 Task: Add Celestial Sleepy Time Extra Tea to the cart.
Action: Mouse pressed left at (19, 86)
Screenshot: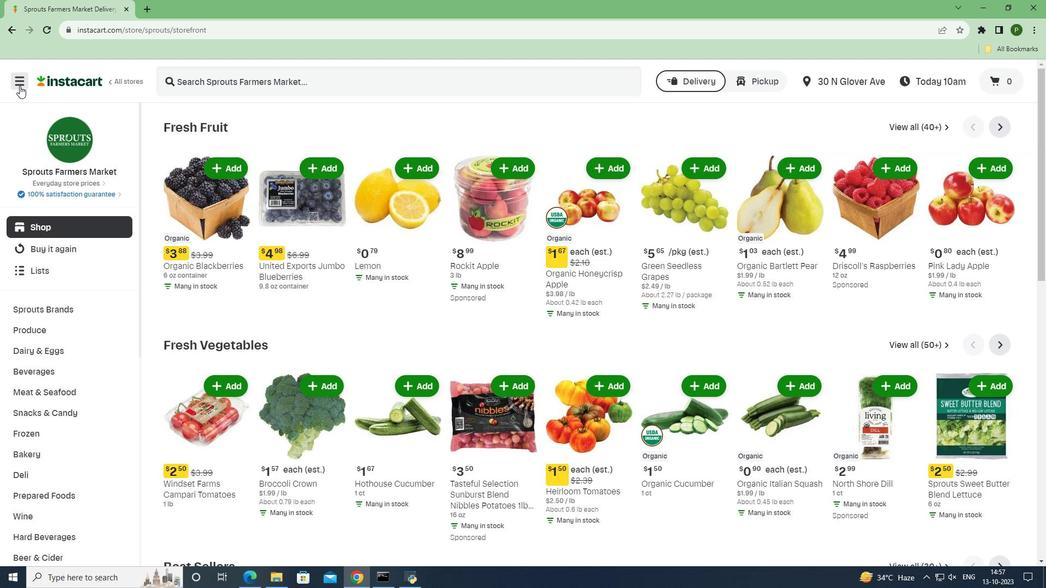 
Action: Mouse moved to (17, 299)
Screenshot: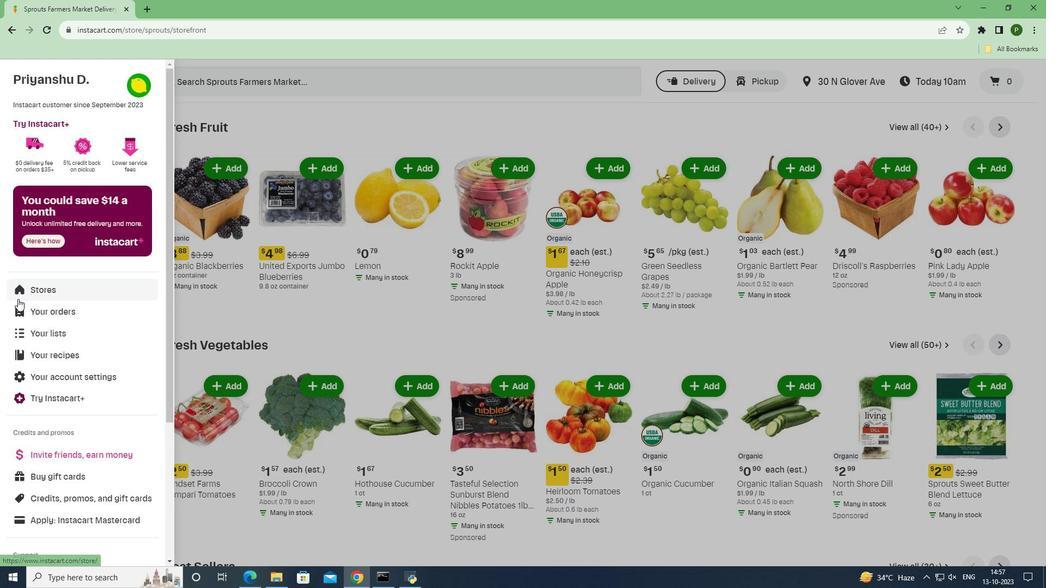 
Action: Mouse pressed left at (17, 299)
Screenshot: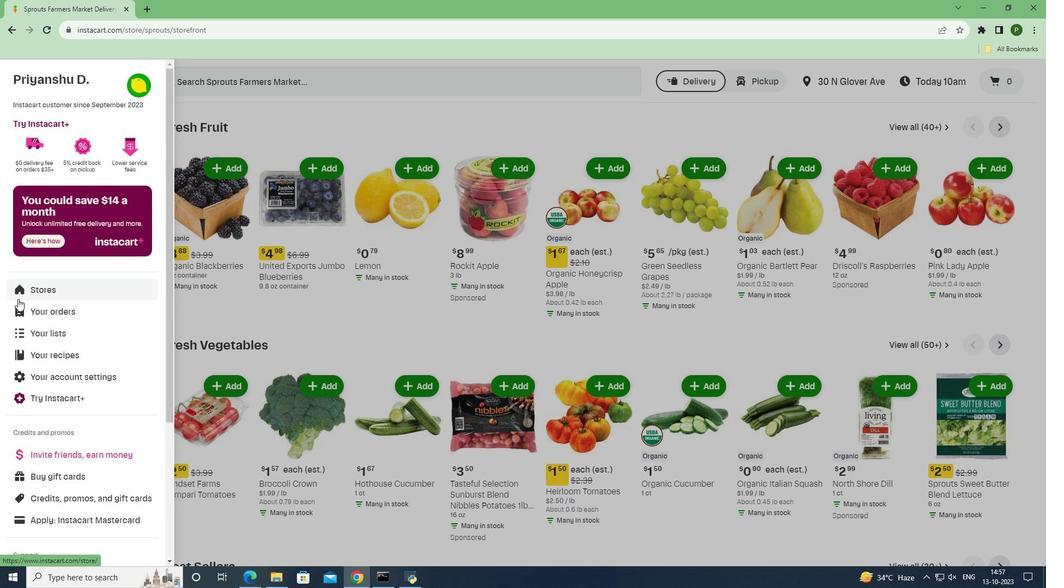 
Action: Mouse moved to (260, 125)
Screenshot: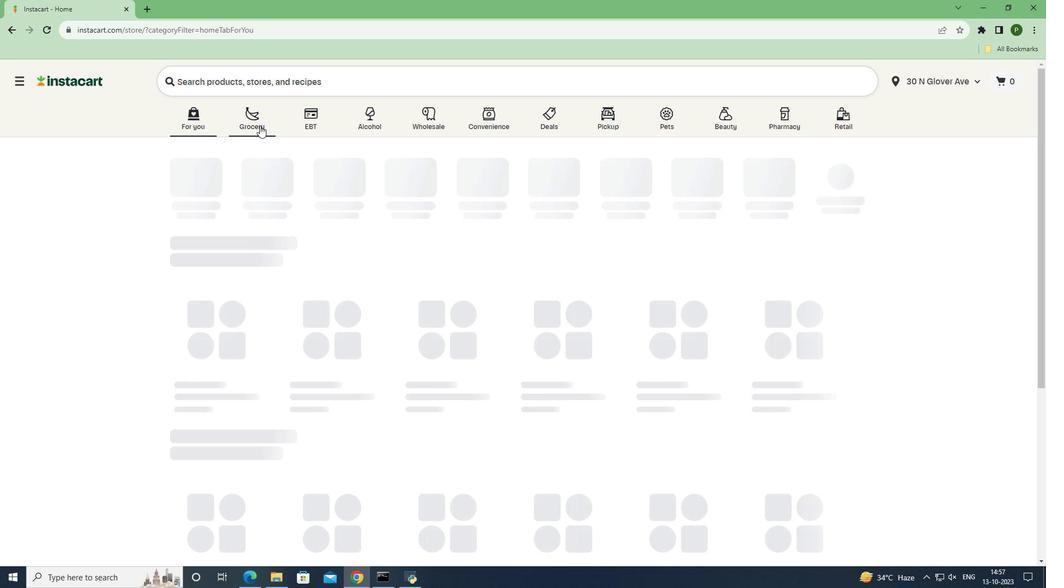 
Action: Mouse pressed left at (260, 125)
Screenshot: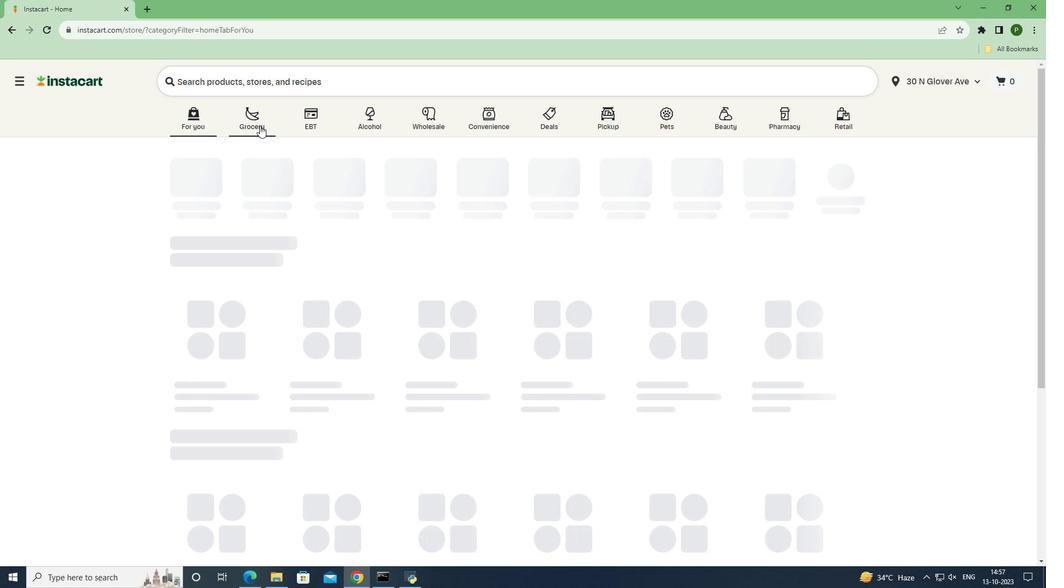 
Action: Mouse moved to (656, 249)
Screenshot: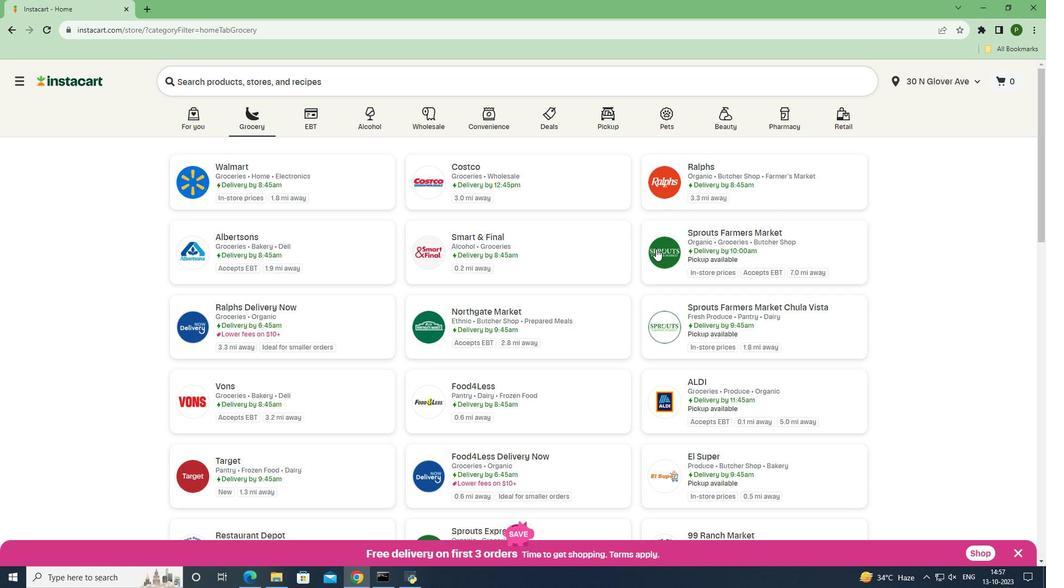 
Action: Mouse pressed left at (656, 249)
Screenshot: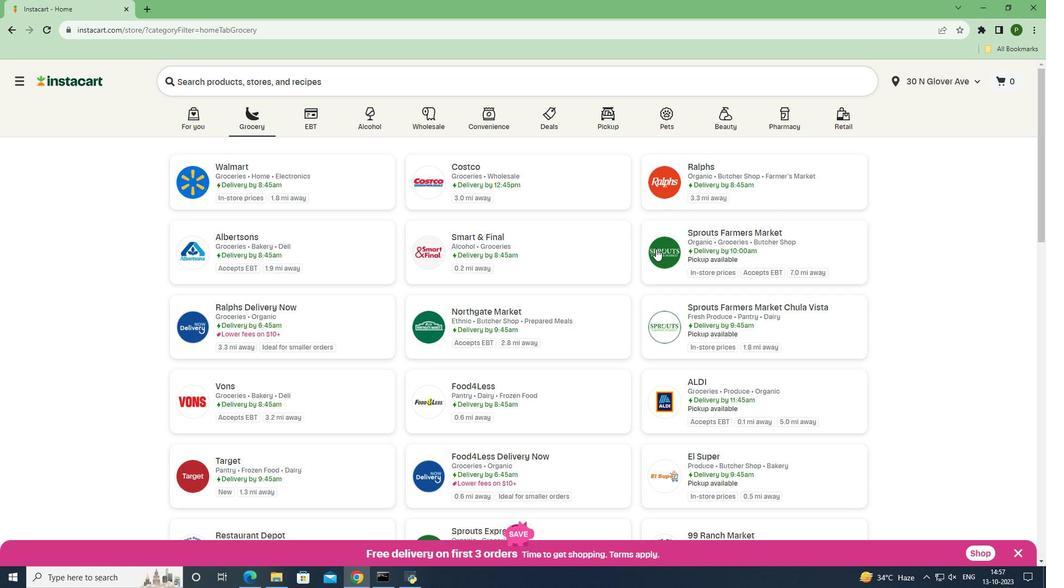 
Action: Mouse moved to (85, 376)
Screenshot: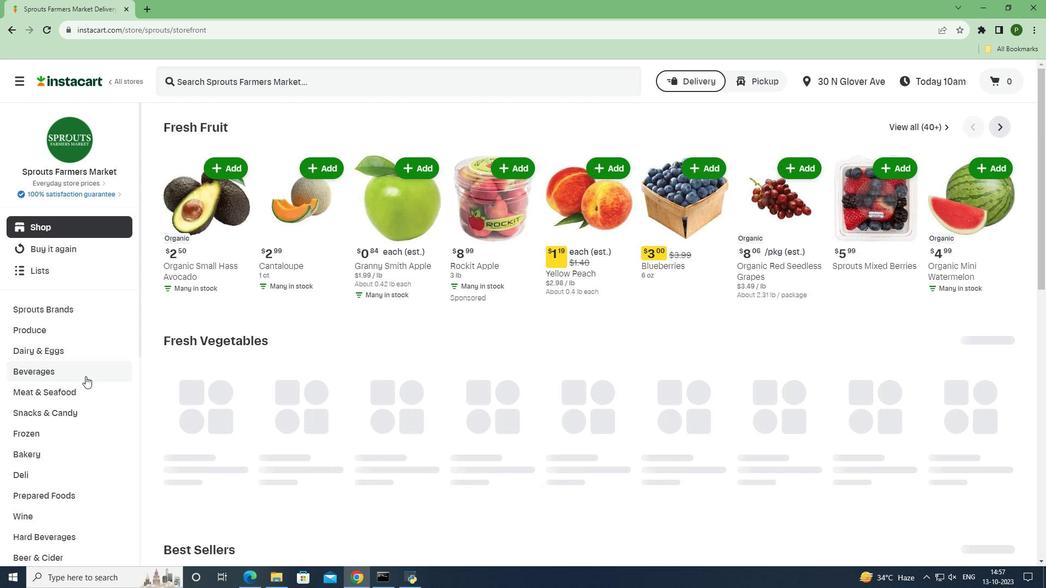 
Action: Mouse pressed left at (85, 376)
Screenshot: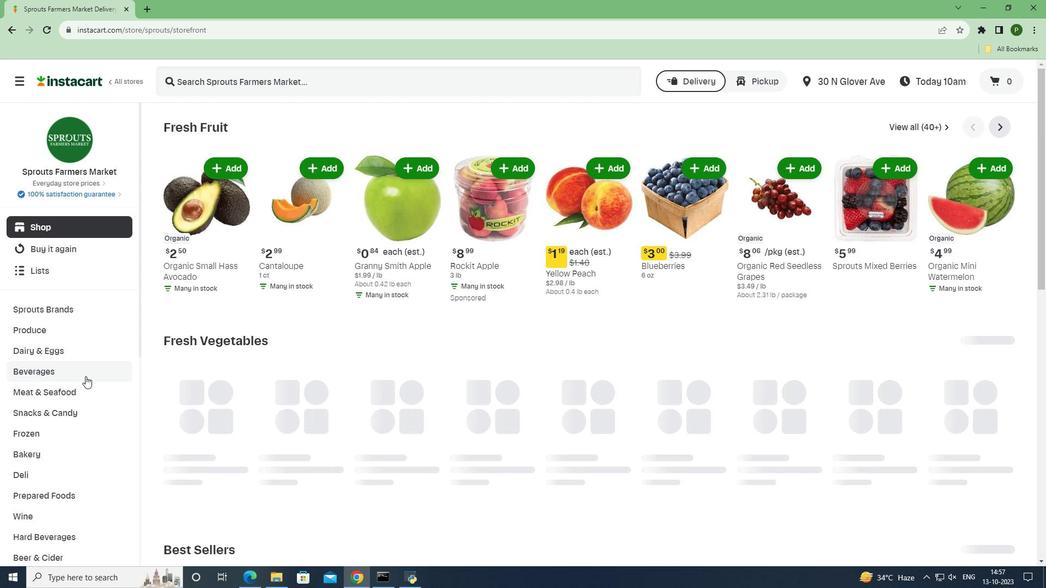 
Action: Mouse moved to (85, 376)
Screenshot: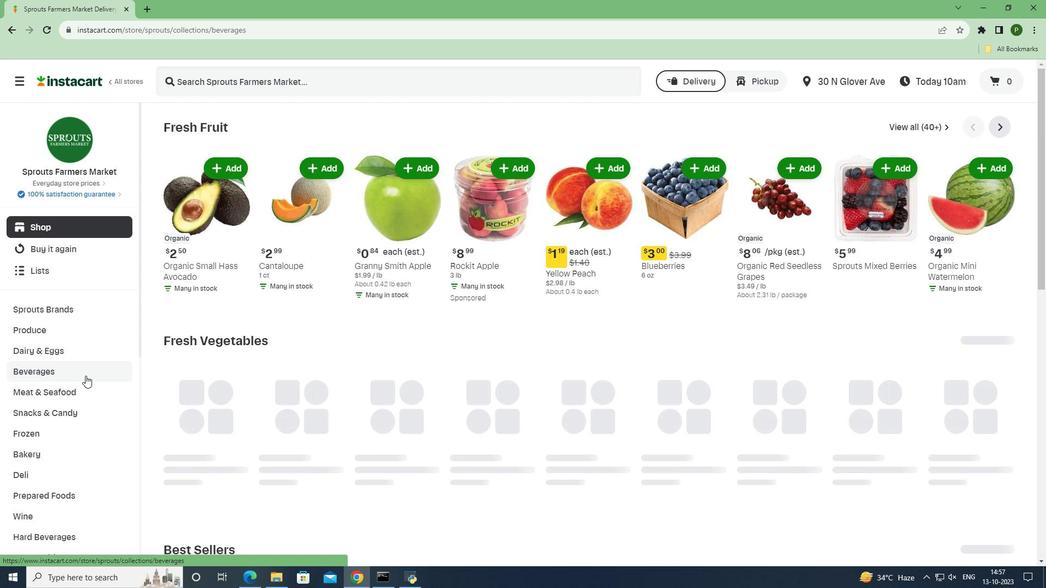 
Action: Mouse pressed left at (85, 376)
Screenshot: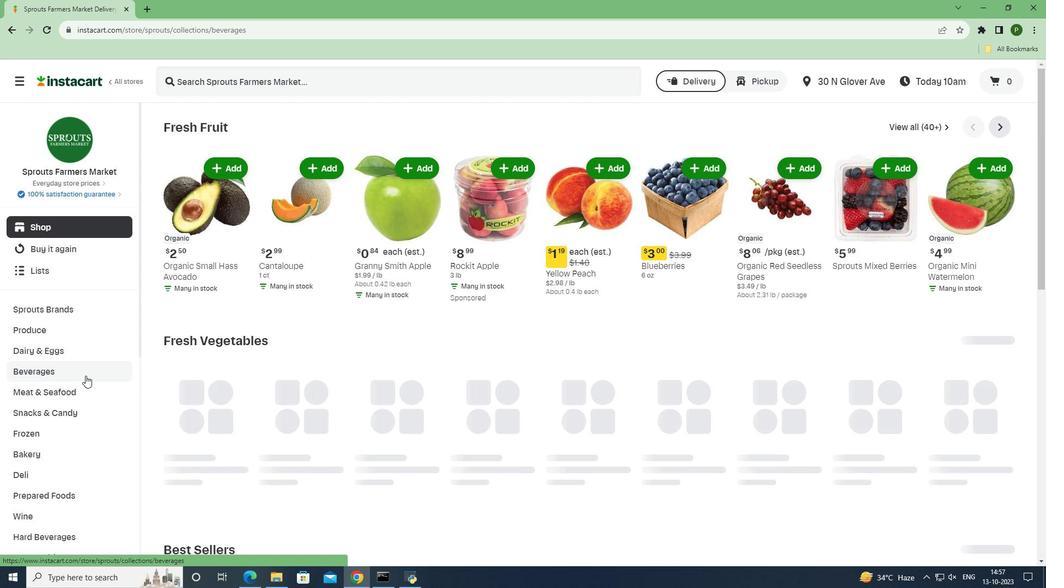 
Action: Mouse moved to (951, 150)
Screenshot: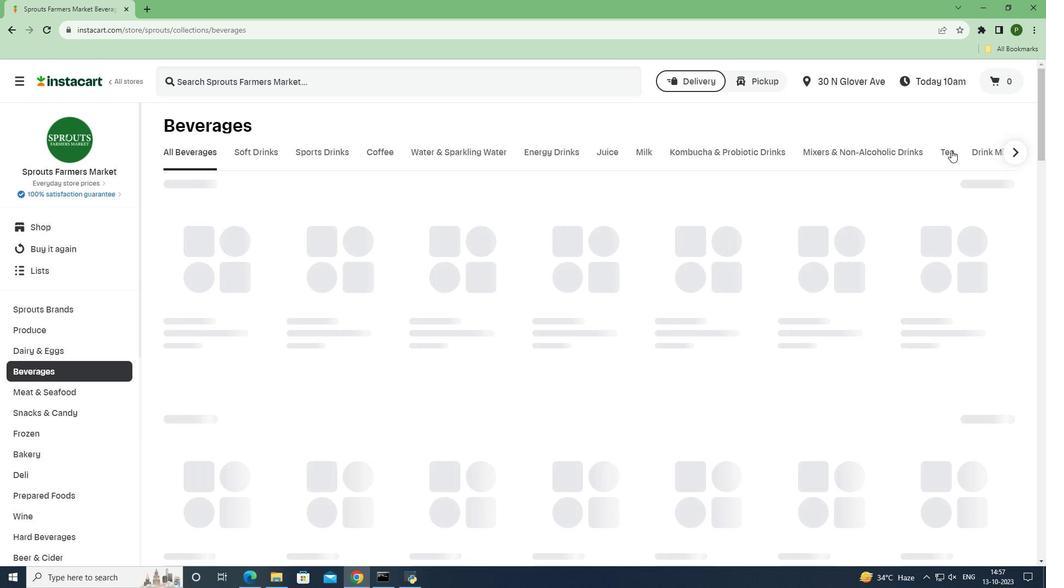 
Action: Mouse pressed left at (951, 150)
Screenshot: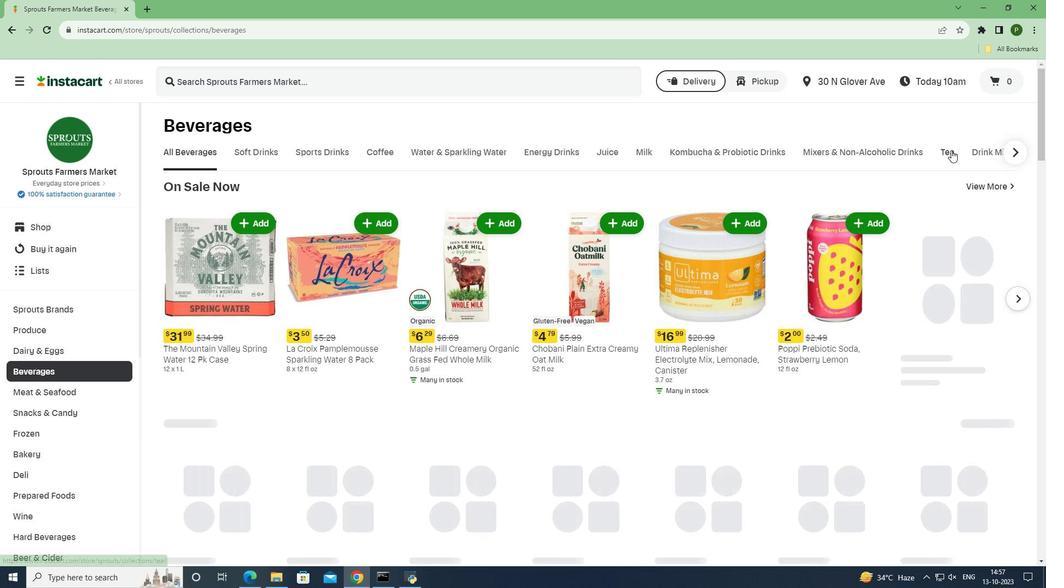 
Action: Mouse moved to (485, 91)
Screenshot: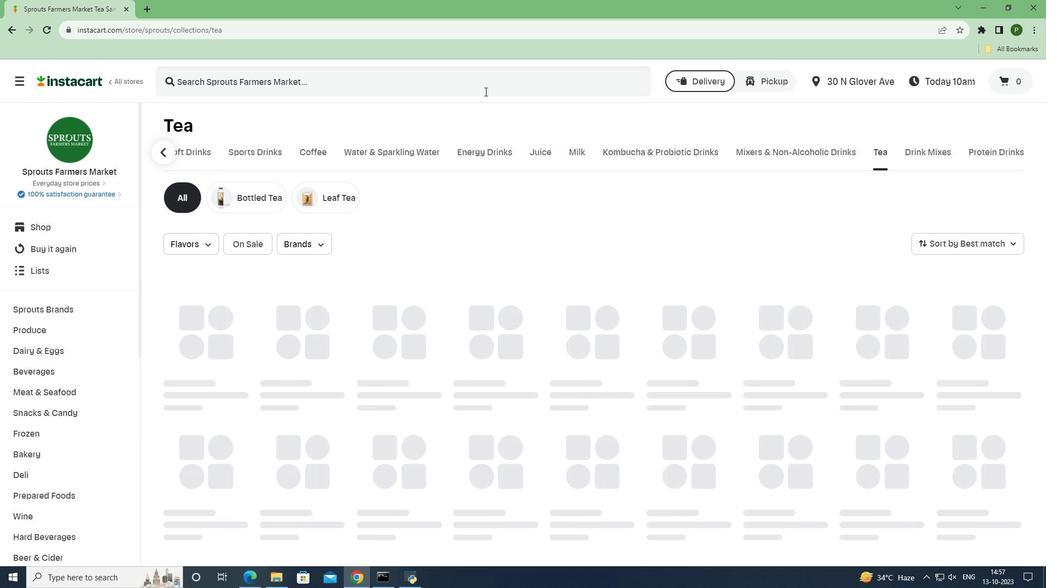 
Action: Mouse pressed left at (485, 91)
Screenshot: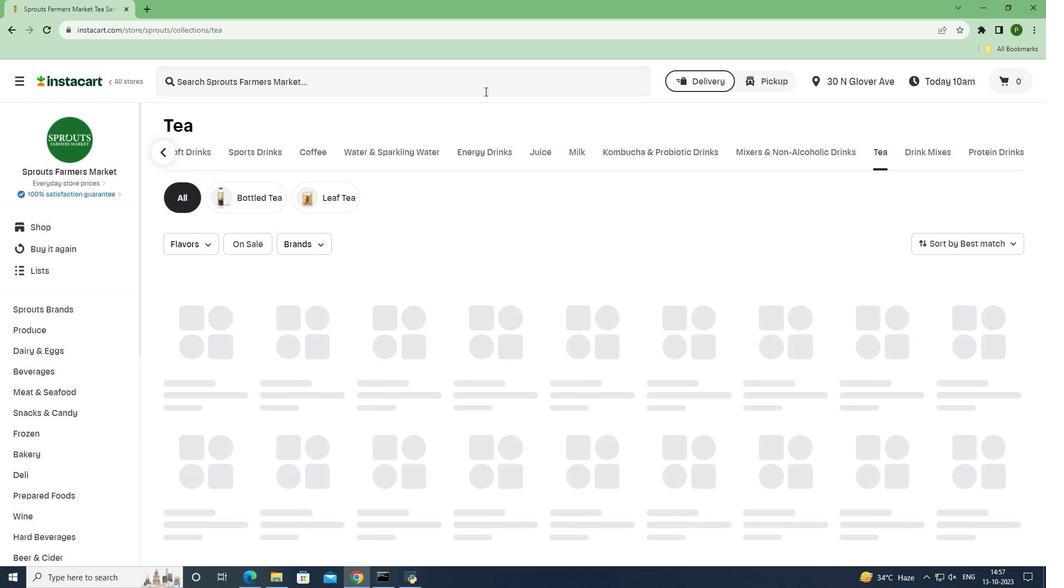 
Action: Key pressed <Key.caps_lock>C<Key.caps_lock>elestial<Key.space><Key.caps_lock>S<Key.caps_lock>leepy<Key.space><Key.caps_lock>T<Key.caps_lock>ime<Key.space><Key.caps_lock>EXTRA<Key.space>T<Key.caps_lock>ea<Key.space><Key.enter>
Screenshot: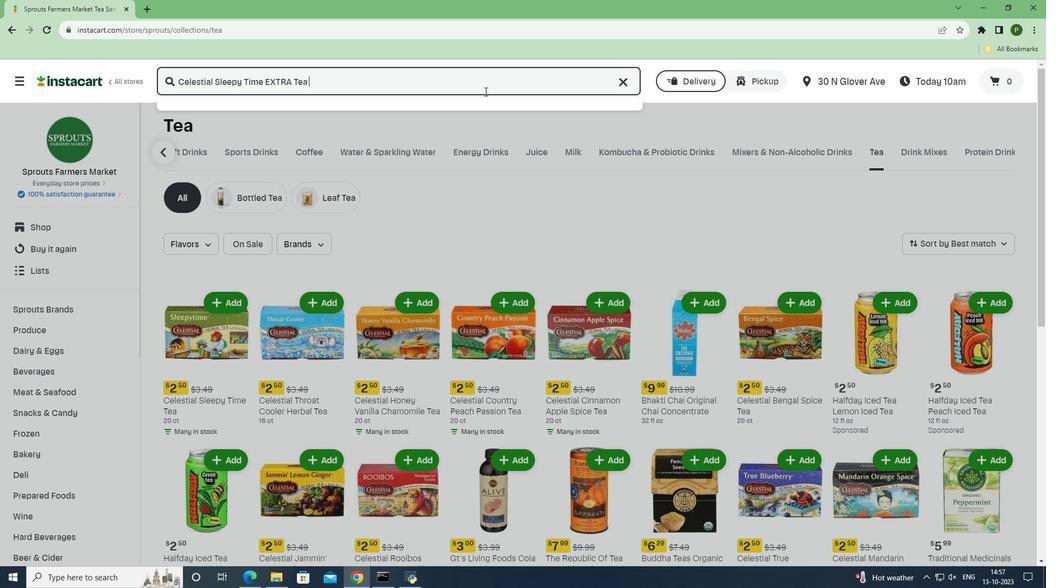 
Action: Mouse moved to (647, 188)
Screenshot: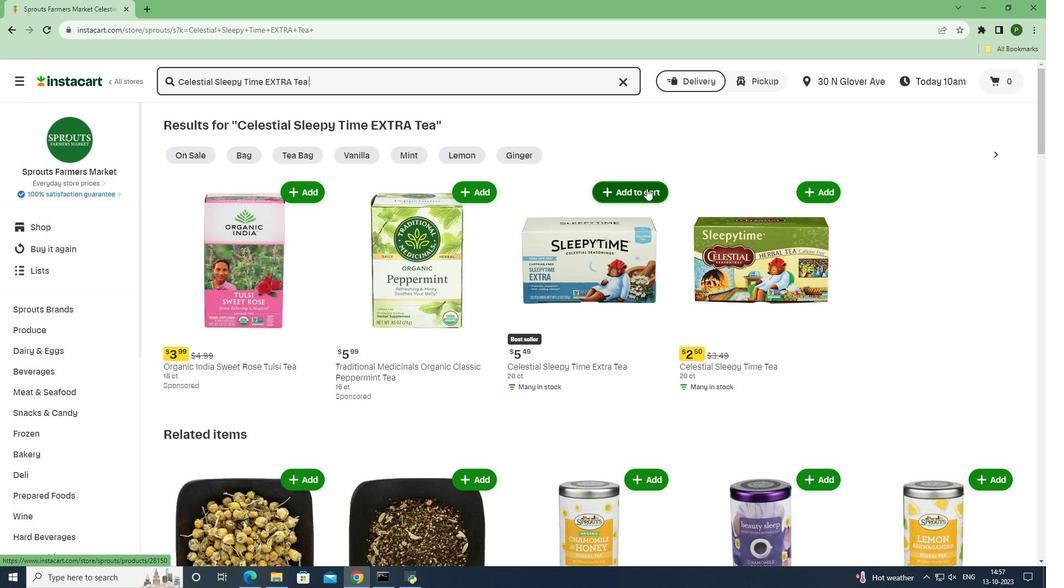 
Action: Mouse pressed left at (647, 188)
Screenshot: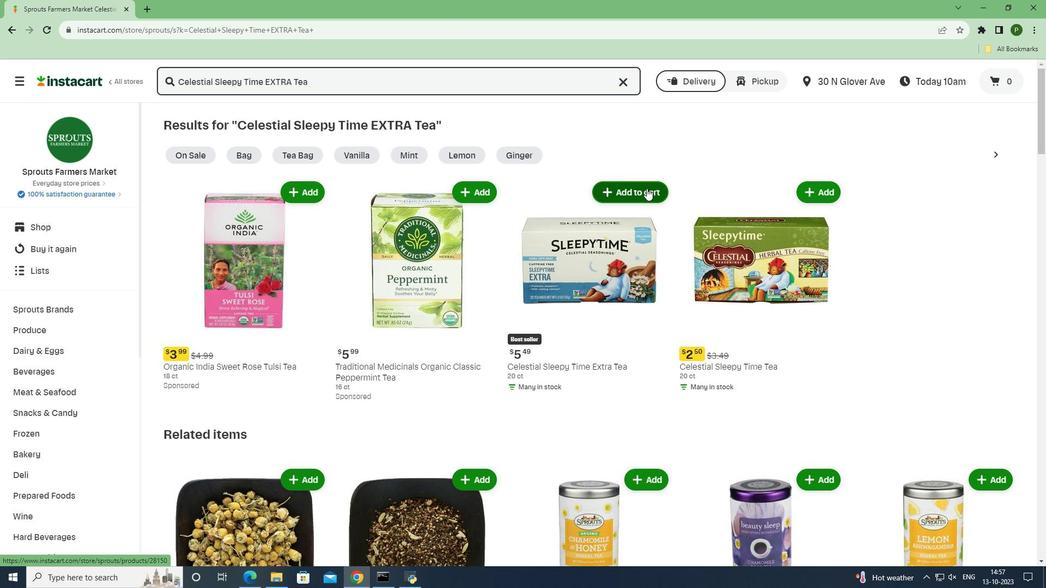 
Action: Mouse moved to (584, 333)
Screenshot: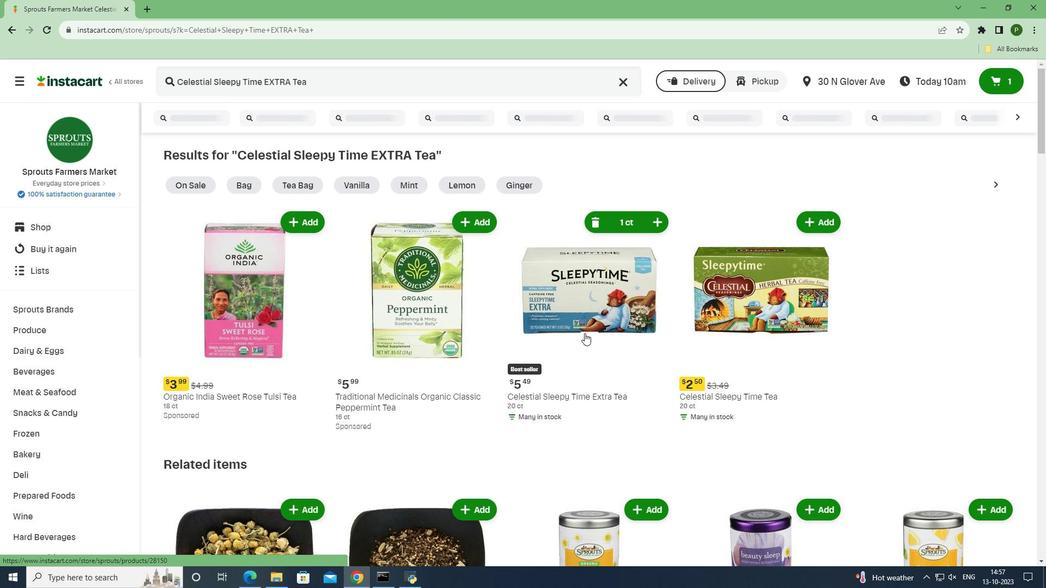 
